 Task: Create a daily recurring event in Google Calendar for an exercise routine from 6:00 AM to 7:00 AM, with a 30-minute prior notification and a detailed description of the exercises.
Action: Mouse moved to (446, 299)
Screenshot: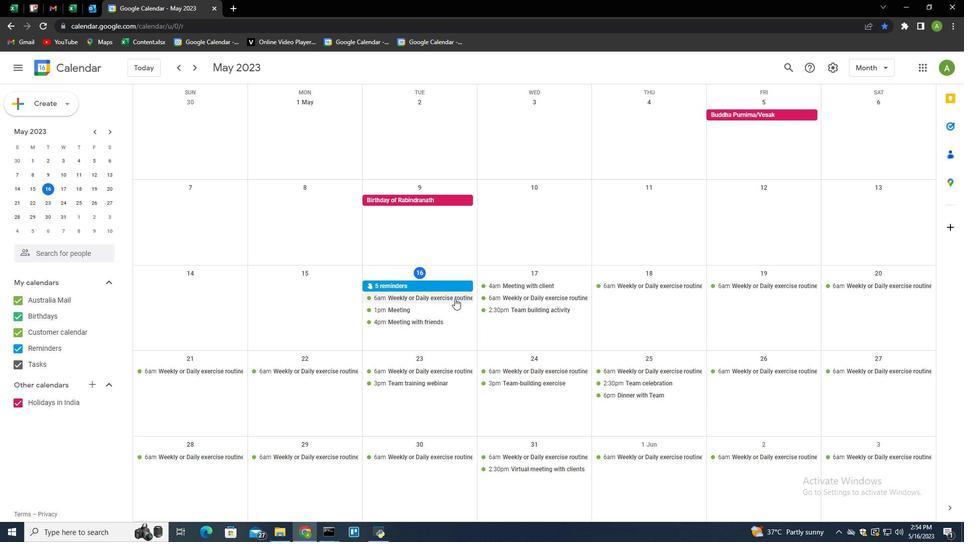 
Action: Mouse pressed left at (446, 299)
Screenshot: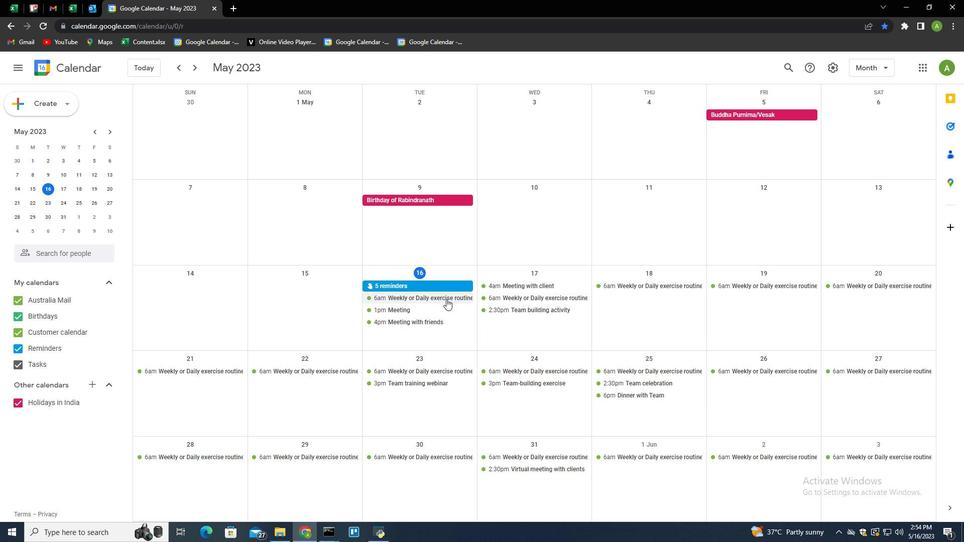 
Action: Mouse moved to (261, 197)
Screenshot: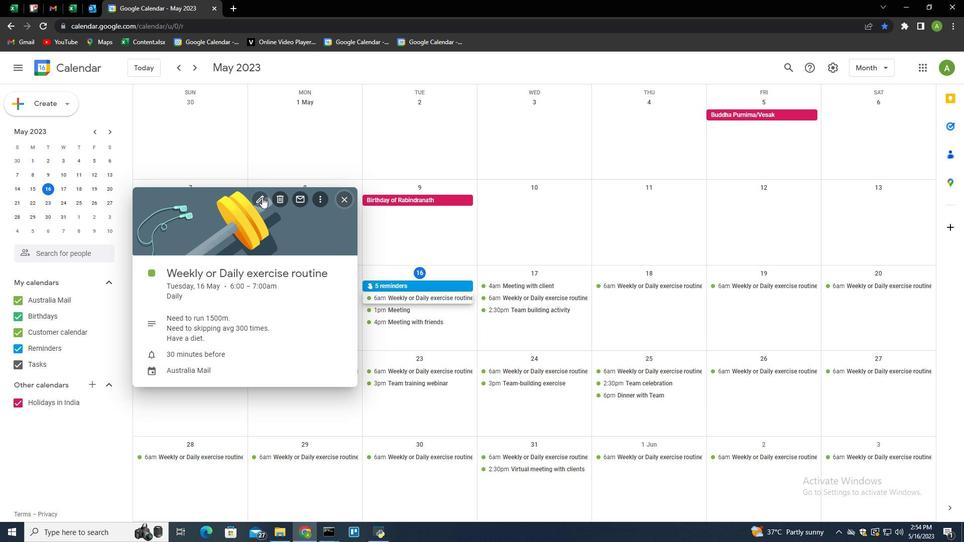
Action: Mouse pressed left at (261, 197)
Screenshot: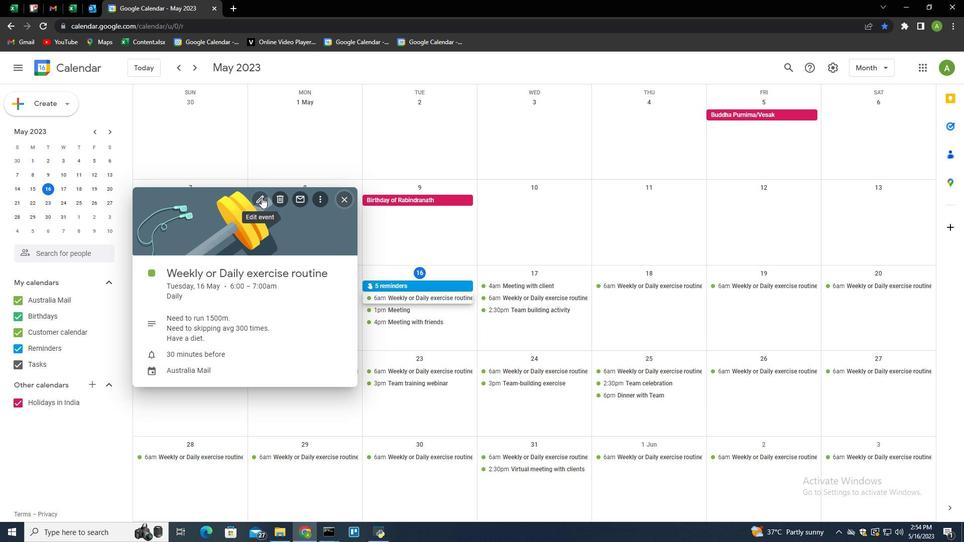 
Action: Mouse moved to (285, 279)
Screenshot: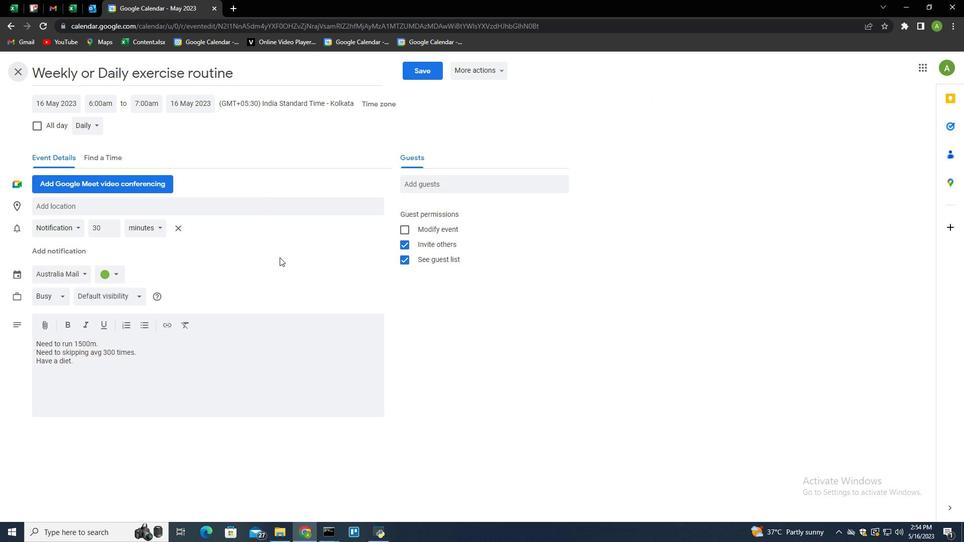 
Action: Mouse scrolled (285, 279) with delta (0, 0)
Screenshot: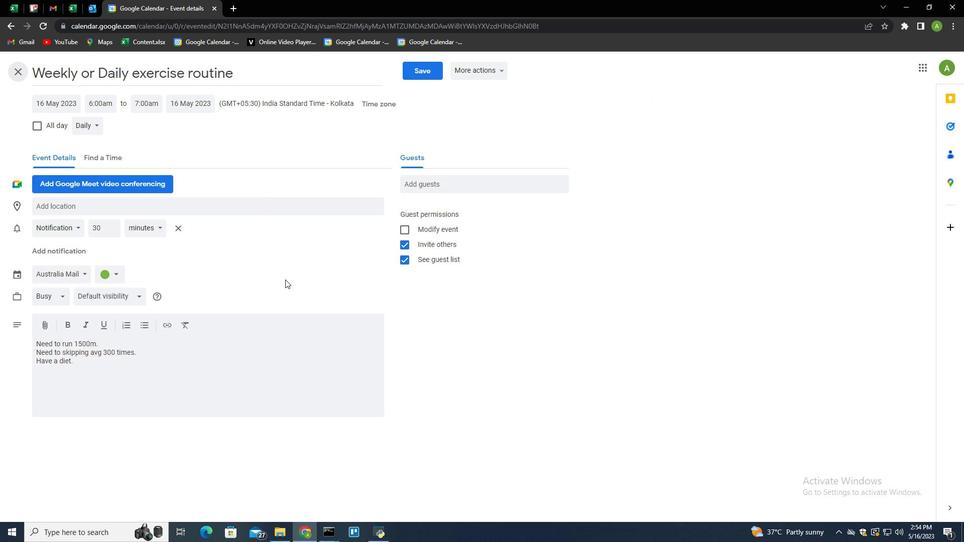 
Action: Mouse moved to (134, 293)
Screenshot: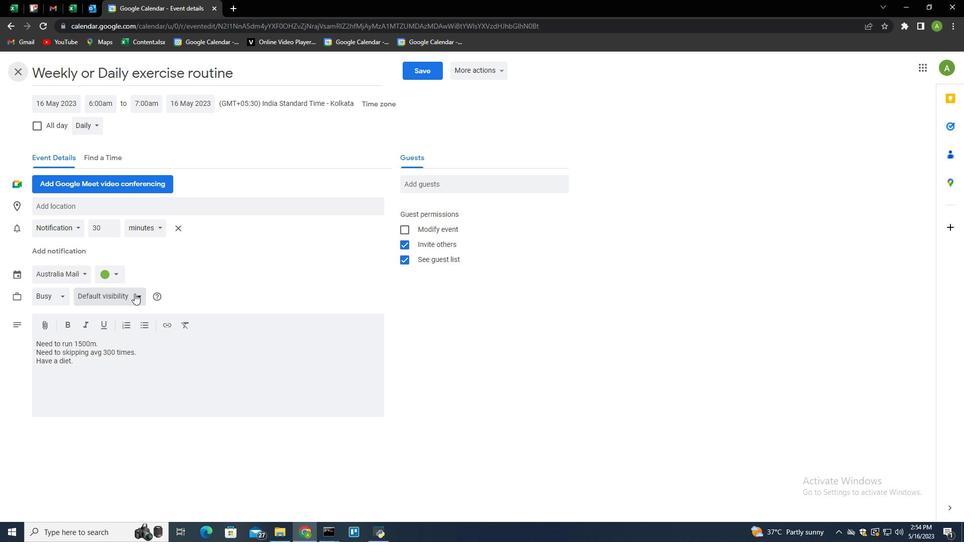 
Action: Mouse pressed left at (134, 293)
Screenshot: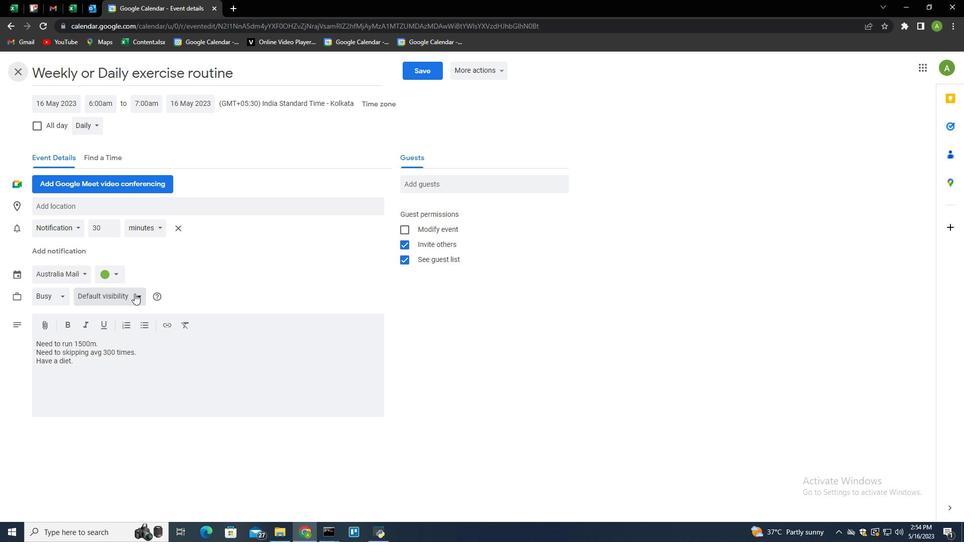 
Action: Mouse moved to (99, 332)
Screenshot: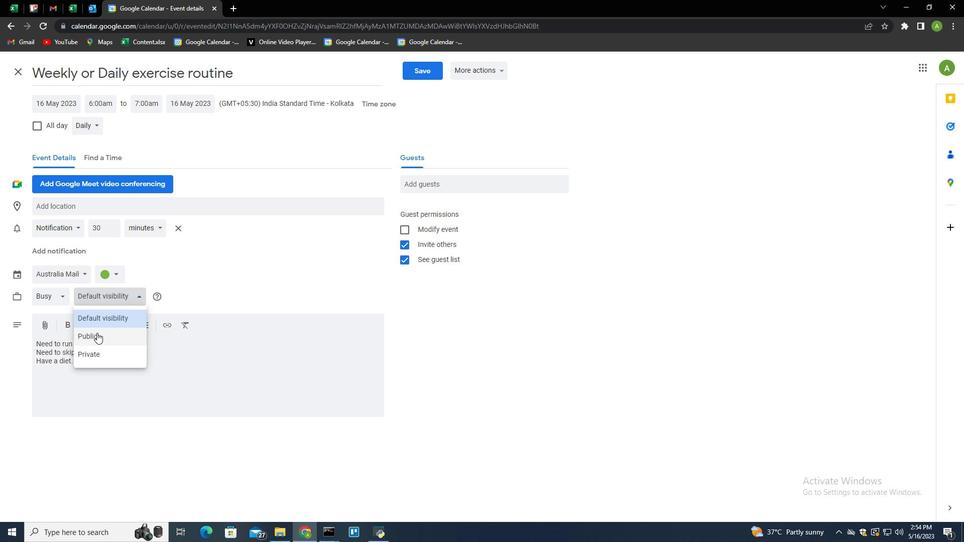 
Action: Mouse pressed left at (99, 332)
Screenshot: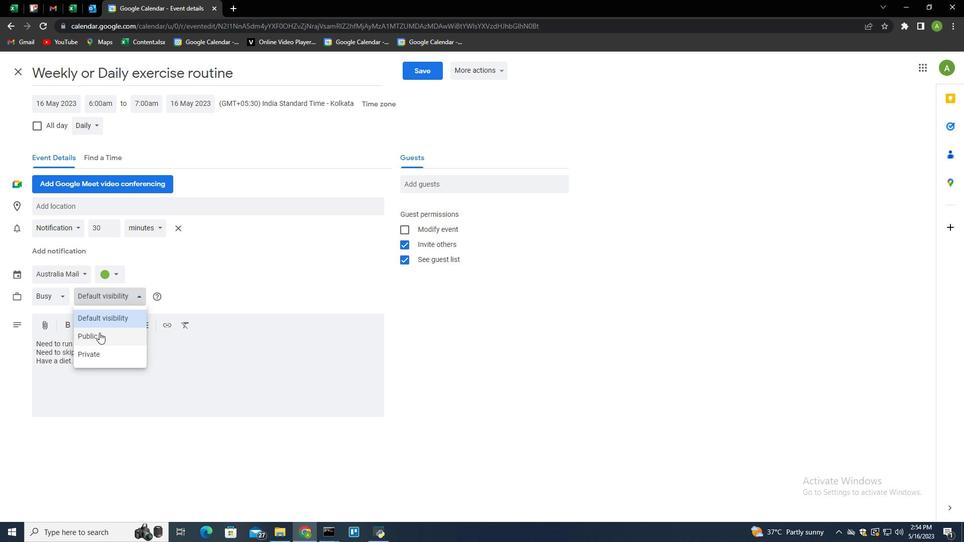 
Action: Mouse moved to (109, 293)
Screenshot: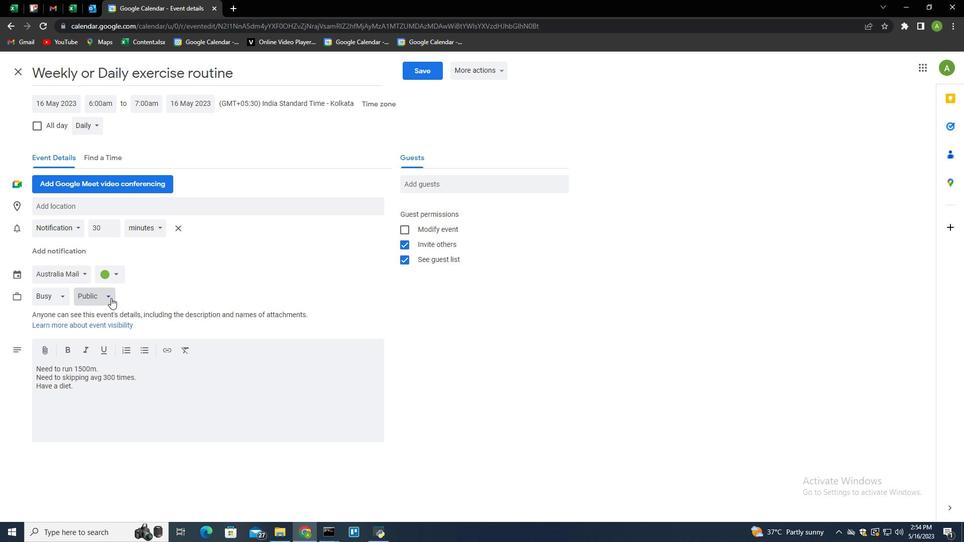 
Action: Mouse pressed left at (109, 293)
Screenshot: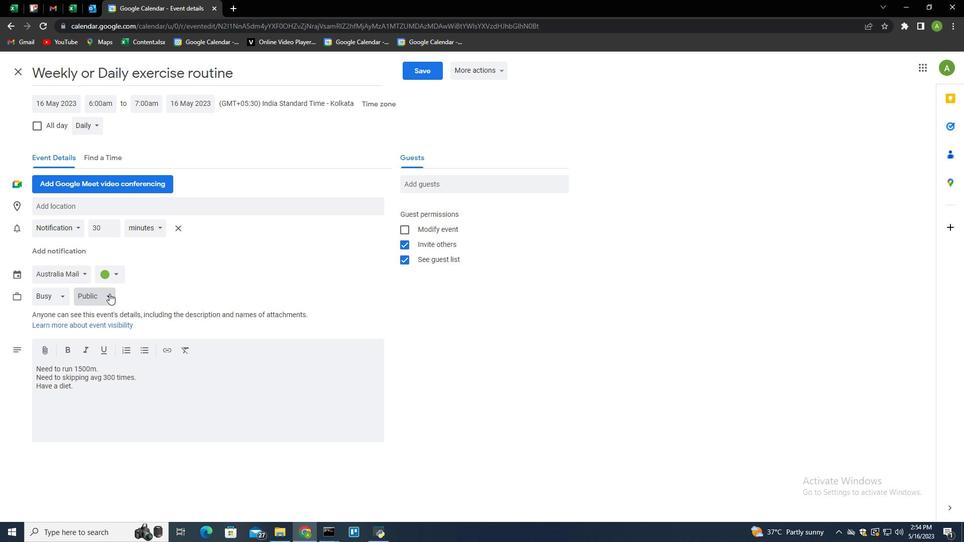 
Action: Mouse moved to (101, 349)
Screenshot: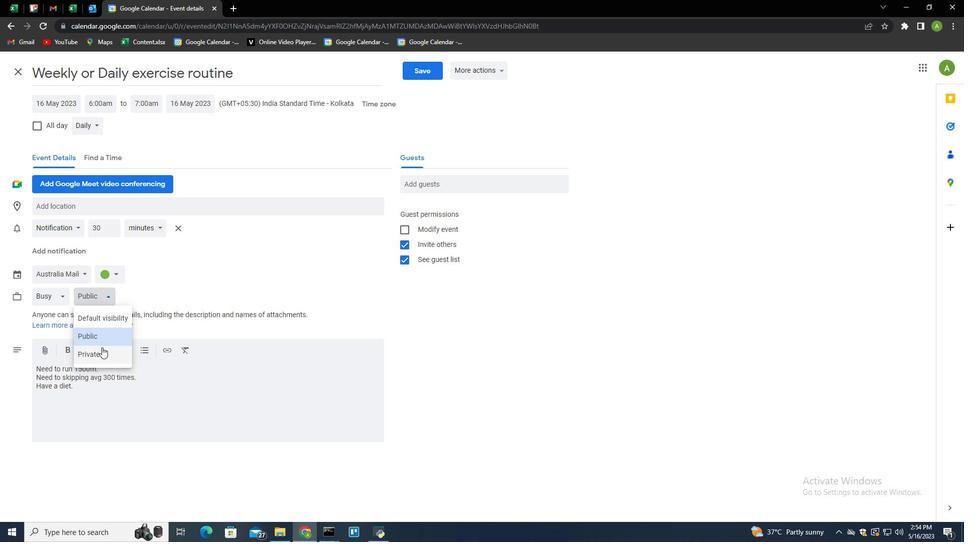 
Action: Mouse pressed left at (101, 349)
Screenshot: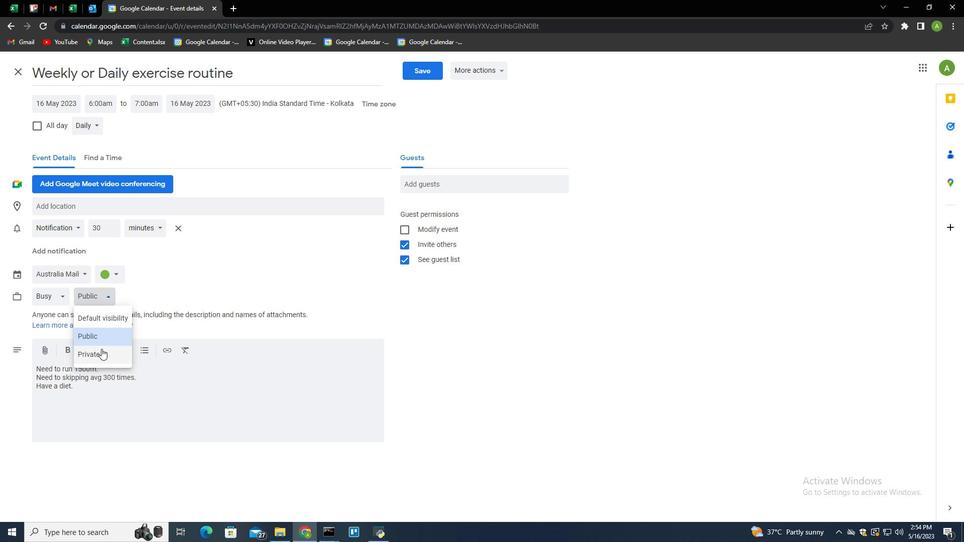 
Action: Mouse moved to (241, 270)
Screenshot: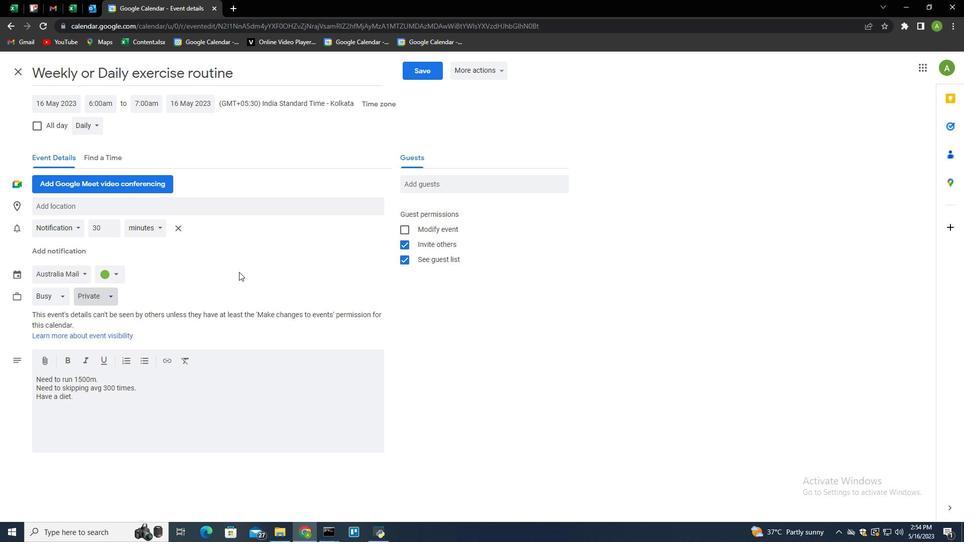
Action: Mouse pressed left at (241, 270)
Screenshot: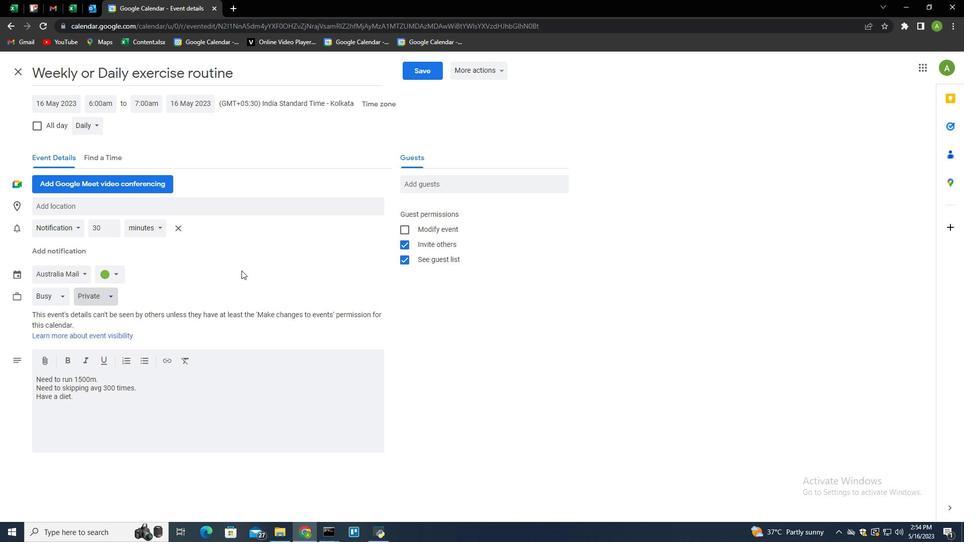 
Action: Mouse moved to (416, 71)
Screenshot: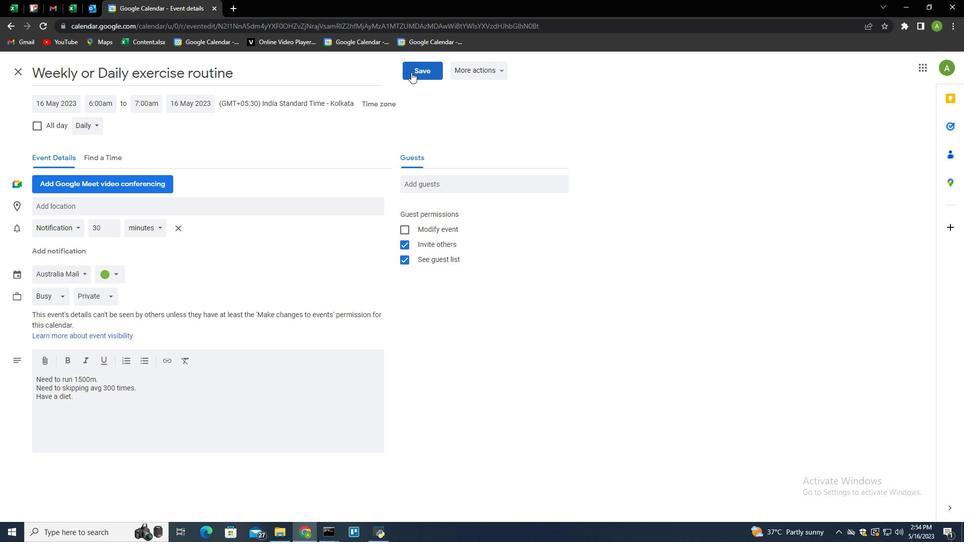 
Action: Mouse pressed left at (416, 71)
Screenshot: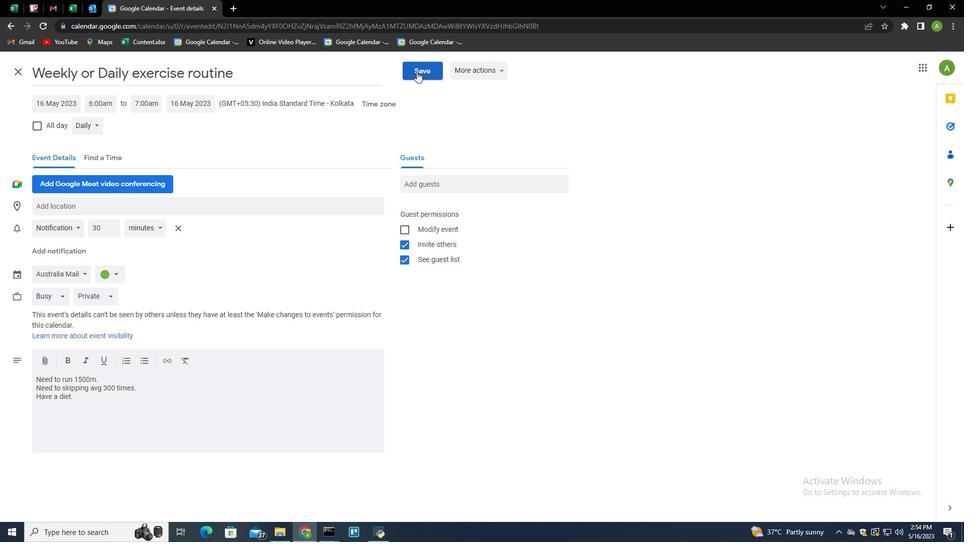 
Action: Mouse moved to (549, 328)
Screenshot: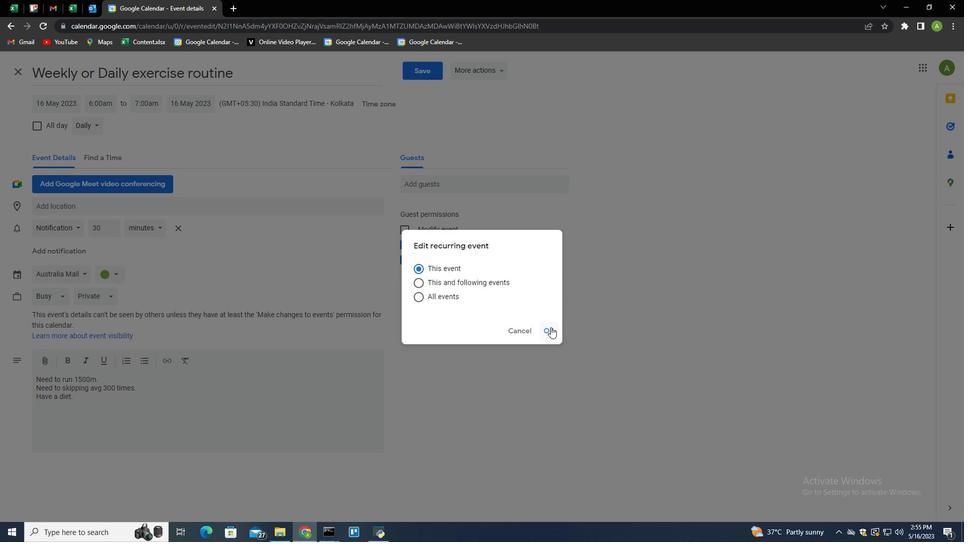 
Action: Mouse pressed left at (549, 328)
Screenshot: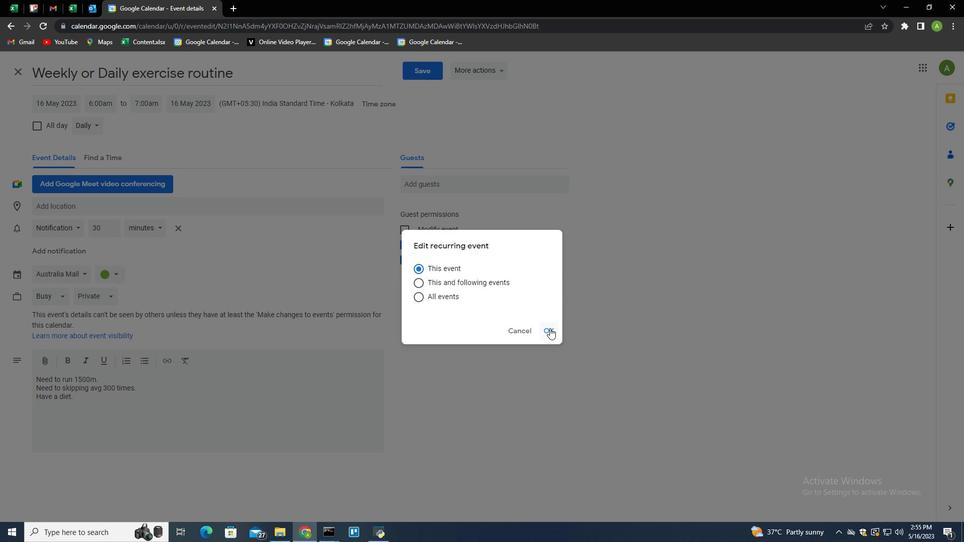 
